 Task: Open an excel sheet with  and write heading  Product price data  Add product name:-  ' TOMS Shoe, UGG Shoe, Wolverine Shoe, Z-Coil Shoe, Adidas shoe, Gucci T-shirt, Louis Vuitton bag, Zara Shirt, H&M jeans, Chanel perfume. ' in December Last week sales are  5000 to 5050. product price in between:-  5000 to 10000. Save page EvaluationSalesTrends
Action: Mouse moved to (113, 111)
Screenshot: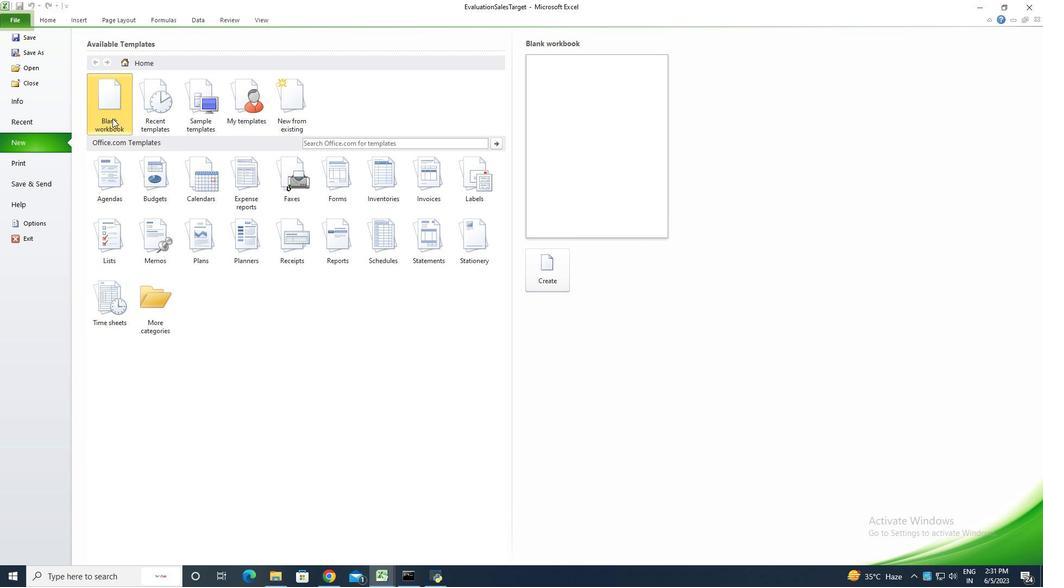 
Action: Mouse pressed left at (113, 111)
Screenshot: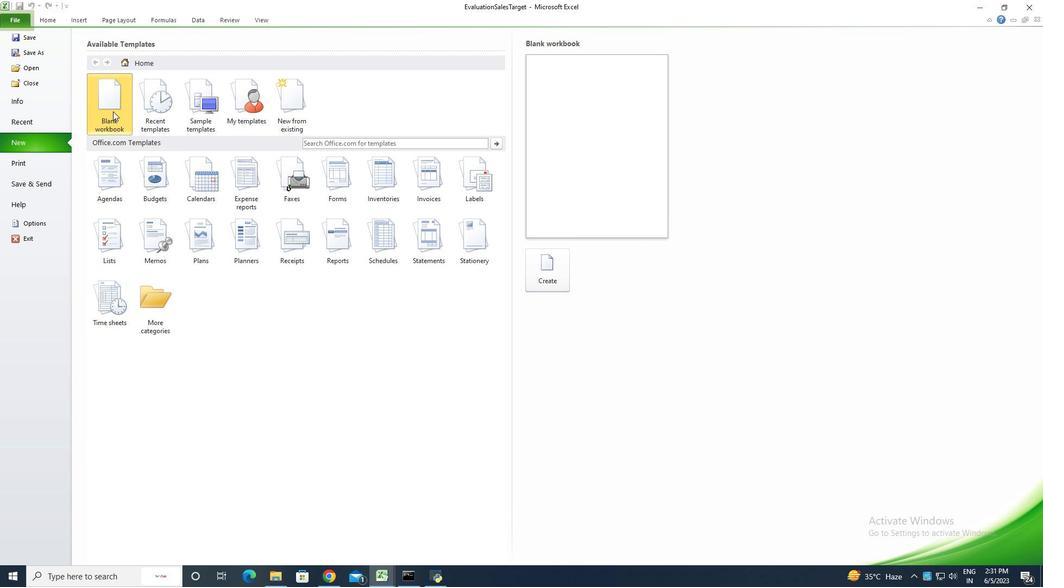 
Action: Mouse moved to (548, 279)
Screenshot: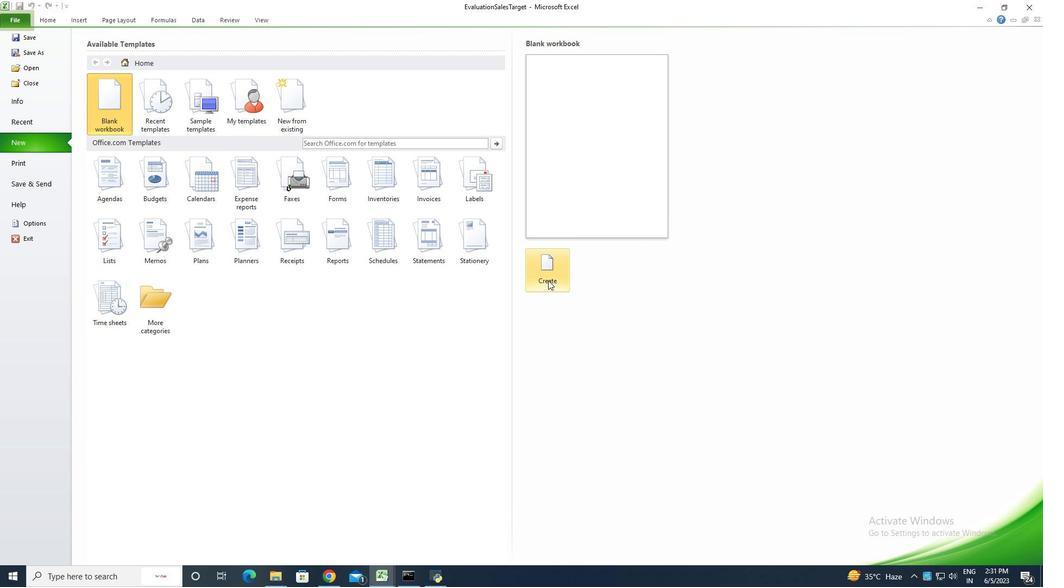 
Action: Mouse pressed left at (548, 279)
Screenshot: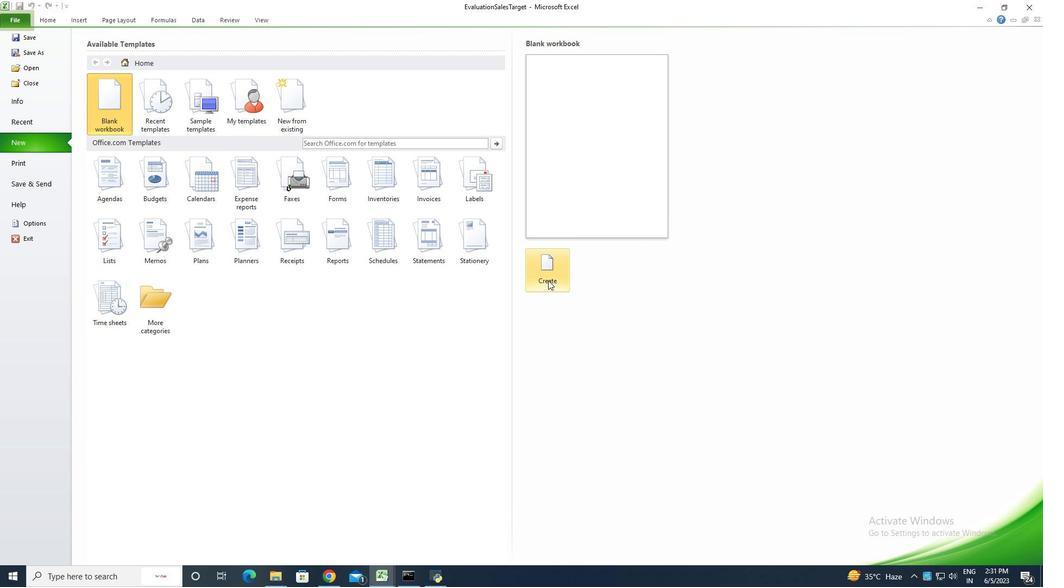 
Action: Key pressed <Key.shift><Key.shift><Key.shift>Proi<Key.backspace>duct<Key.space><Key.shift><Key.shift>Price<Key.space><Key.shift>Data<Key.enter><Key.shift><Key.shift>Product<Key.space><Key.shift><Key.shift><Key.shift>Namew<Key.backspace><Key.enter><Key.shift><Key.shift><Key.shift><Key.shift><Key.shift><Key.shift><Key.shift><Key.shift><Key.shift><Key.shift><Key.shift><Key.shift><Key.shift><Key.shift>TOMS<Key.space><Key.shift>Shoe<Key.enter><Key.shift><Key.shift><Key.shift><Key.shift><Key.shift><Key.shift><Key.shift><Key.shift><Key.shift><Key.shift><Key.shift><Key.shift><Key.shift><Key.shift><Key.shift><Key.shift><Key.shift><Key.shift><Key.shift><Key.shift>UGG<Key.space><Key.shift><Key.shift><Key.shift><Key.shift><Key.shift>Shoe<Key.enter><Key.shift>Wolverine<Key.space><Key.shift>Shoe<Key.enter><Key.shift><Key.shift><Key.shift><Key.shift>Z-<Key.shift>CC<Key.backspace>oil<Key.space><Key.shift>Shg<Key.backspace>oe<Key.enter><Key.shift>AD<Key.backspace>didas<Key.space><Key.shift>Shoe<Key.enter><Key.shift><Key.shift>Guccci<Key.backspace><Key.backspace>i<Key.space><Key.shift>T-<Key.shift>Shirt<Key.space><Key.shift><Key.backspace><Key.enter><Key.shift><Key.shift><Key.shift><Key.shift><Key.shift><Key.shift><Key.shift><Key.shift><Key.shift><Key.shift><Key.shift><Key.shift><Key.shift><Key.shift><Key.shift><Key.shift><Key.shift><Key.shift><Key.shift><Key.shift><Key.shift><Key.shift><Key.shift><Key.shift><Key.shift><Key.shift><Key.shift><Key.shift><Key.shift><Key.shift><Key.shift><Key.shift><Key.shift><Key.shift><Key.shift><Key.shift><Key.shift><Key.shift><Key.shift><Key.shift><Key.shift><Key.shift><Key.shift><Key.shift><Key.shift><Key.shift><Key.shift><Key.shift><Key.shift><Key.shift><Key.shift><Key.shift><Key.shift><Key.shift><Key.shift><Key.shift><Key.shift><Key.shift><Key.shift><Key.shift><Key.shift><Key.shift><Key.shift><Key.shift><Key.shift><Key.shift><Key.shift><Key.shift><Key.shift><Key.shift><Key.shift><Key.shift><Key.shift><Key.shift><Key.shift><Key.shift><Key.shift><Key.shift><Key.shift><Key.shift><Key.shift><Key.shift><Key.shift><Key.shift><Key.shift><Key.shift><Key.shift>Louis<Key.space><Key.shift><Key.shift><Key.shift><Key.shift><Key.shift><Key.shift><Key.shift><Key.shift><Key.shift><Key.shift><Key.shift><Key.shift><Key.shift><Key.shift><Key.shift><Key.shift><Key.shift><Key.shift><Key.shift><Key.shift><Key.shift><Key.shift><Key.shift><Key.shift><Key.shift><Key.shift><Key.shift><Key.shift><Key.shift><Key.shift><Key.shift><Key.shift><Key.shift><Key.shift><Key.shift><Key.shift><Key.shift><Key.shift><Key.shift><Key.shift><Key.shift><Key.shift><Key.shift><Key.shift>Vuitton<Key.space><Key.shift>Bag<Key.enter><Key.shift><Key.shift><Key.shift><Key.shift><Key.shift><Key.shift><Key.shift><Key.shift>Zara<Key.space><Key.shift><Key.shift><Key.shift><Key.shift>Shirt<Key.enter><Key.shift><Key.shift><Key.shift><Key.shift>H&M<Key.space>Jeans<Key.enter><Key.shift>Chanel<Key.space><Key.shift>Perfume
Screenshot: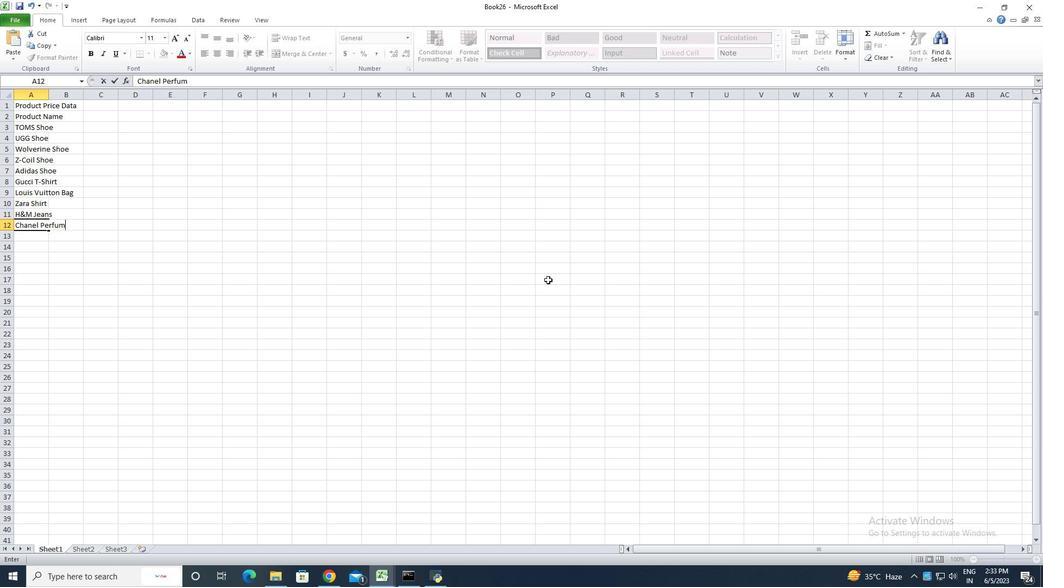 
Action: Mouse moved to (253, 234)
Screenshot: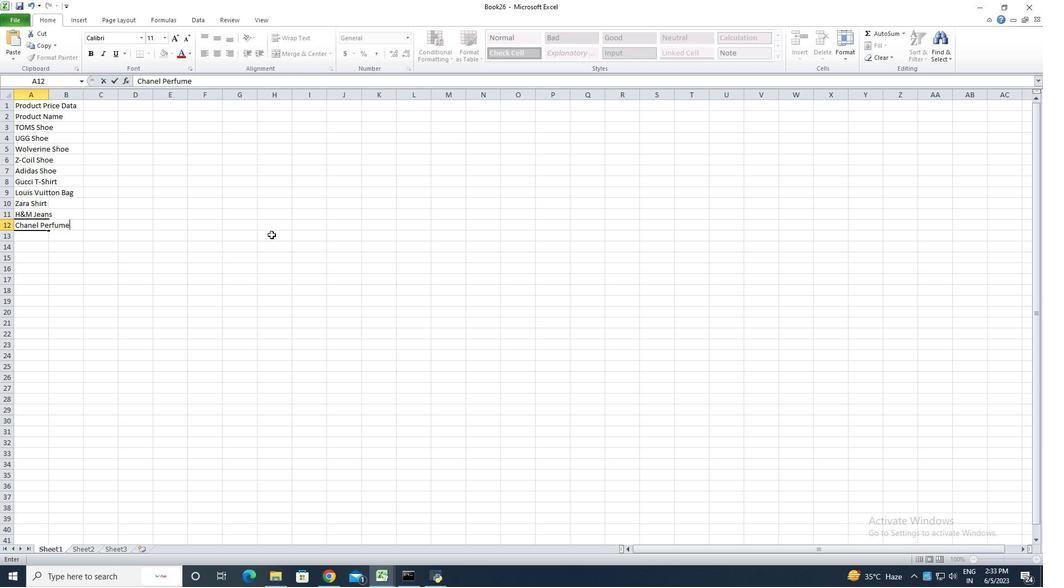 
Action: Key pressed <Key.enter>
Screenshot: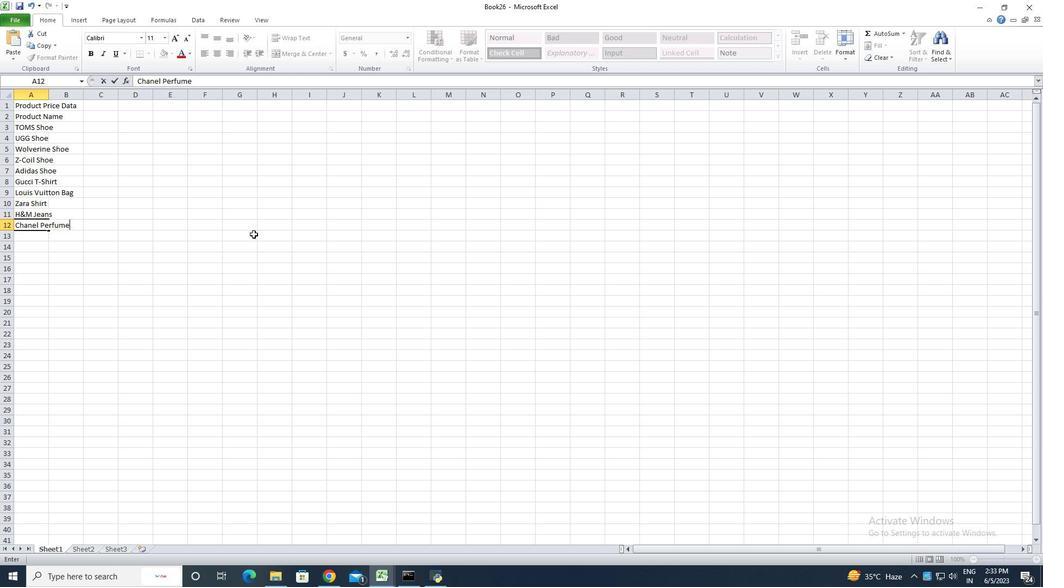 
Action: Mouse moved to (49, 96)
Screenshot: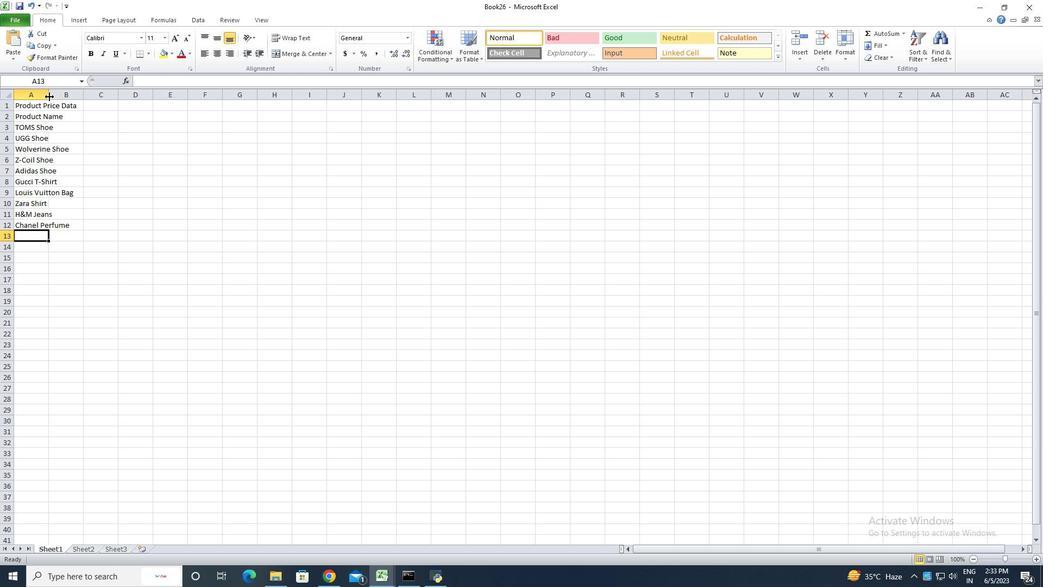 
Action: Mouse pressed left at (49, 96)
Screenshot: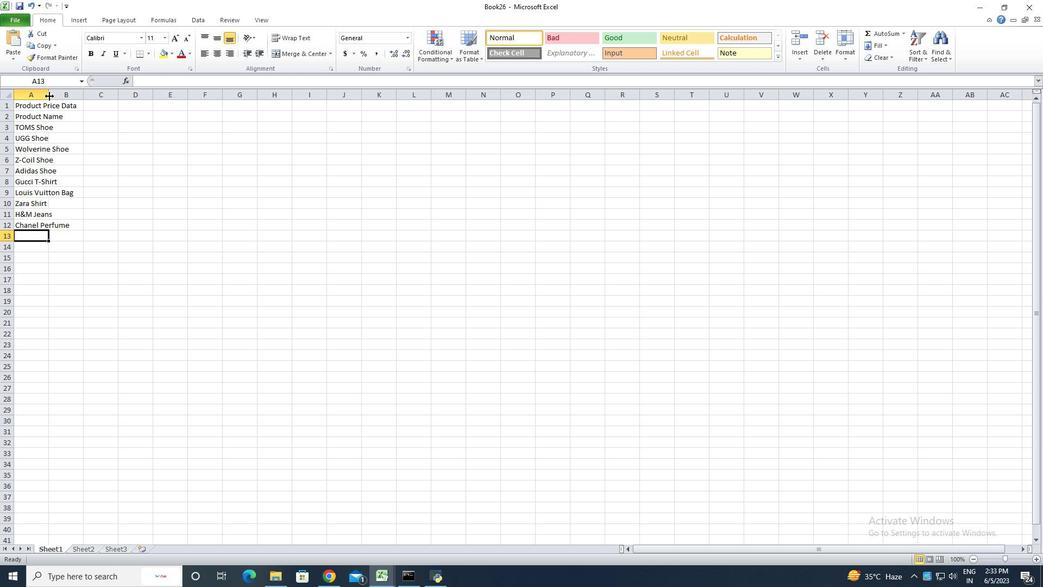 
Action: Mouse pressed left at (49, 96)
Screenshot: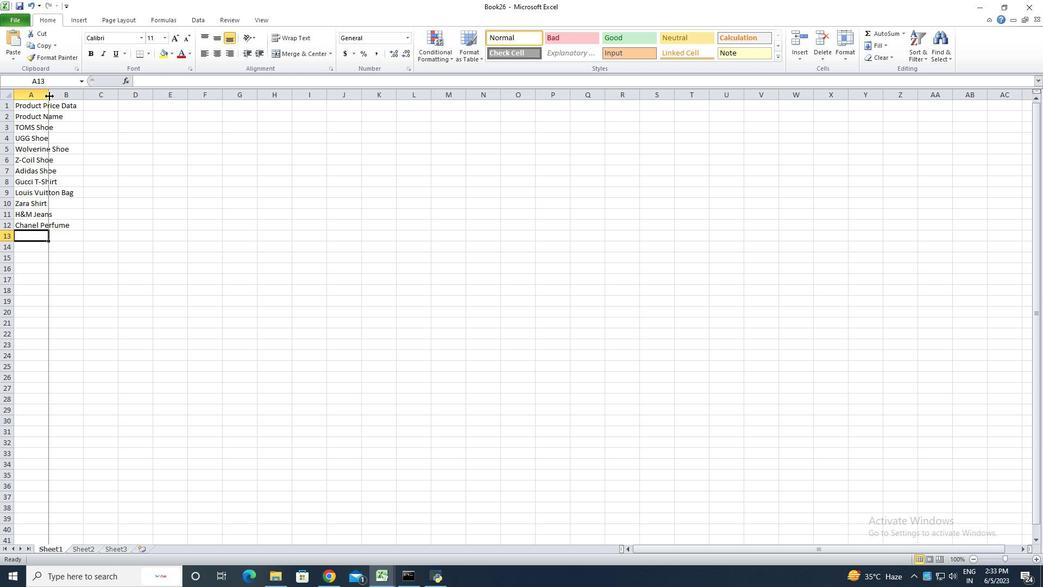
Action: Mouse moved to (90, 115)
Screenshot: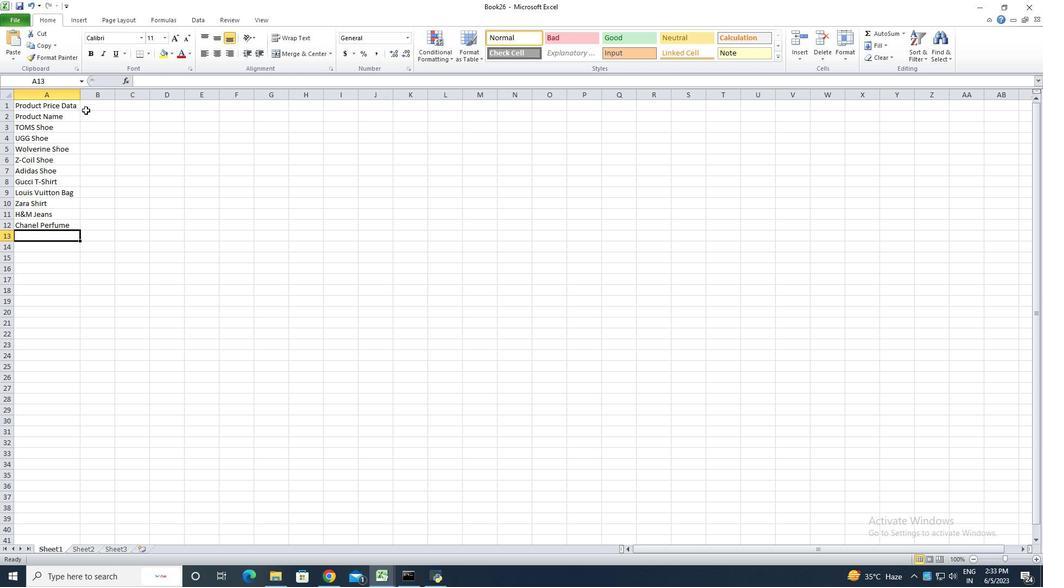 
Action: Mouse pressed left at (90, 115)
Screenshot: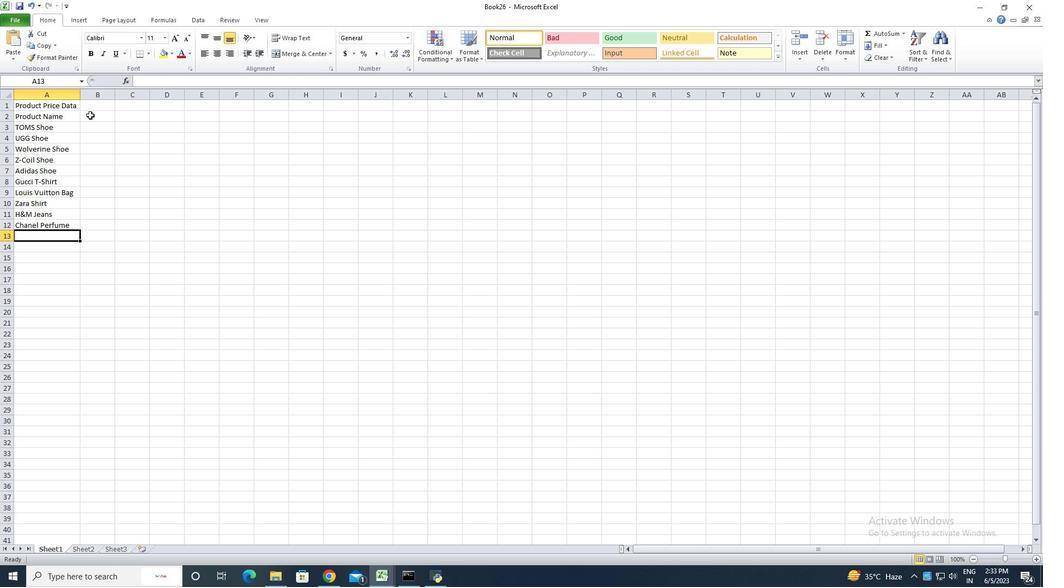 
Action: Key pressed <Key.shift>December<Key.space>aaaaaaaaal<Key.backspace><Key.backspace><Key.backspace><Key.backspace><Key.backspace><Key.backspace><Key.backspace><Key.backspace><Key.backspace><Key.backspace><Key.shift><Key.shift><Key.shift><Key.shift><Key.shift><Key.shift>Last<Key.space><Key.shift>Week<Key.space><Key.shift>Sales<Key.enter>5000<Key.enter>5010<Key.enter>5015<Key.enter>2<Key.backspace>5015<Key.backspace><Key.backspace>20<Key.enter>5025<Key.enter>5030<Key.enter>5035<Key.enter>5040<Key.enter>5045<Key.backspace><Key.backspace>00<Key.enter>5050<Key.enter>
Screenshot: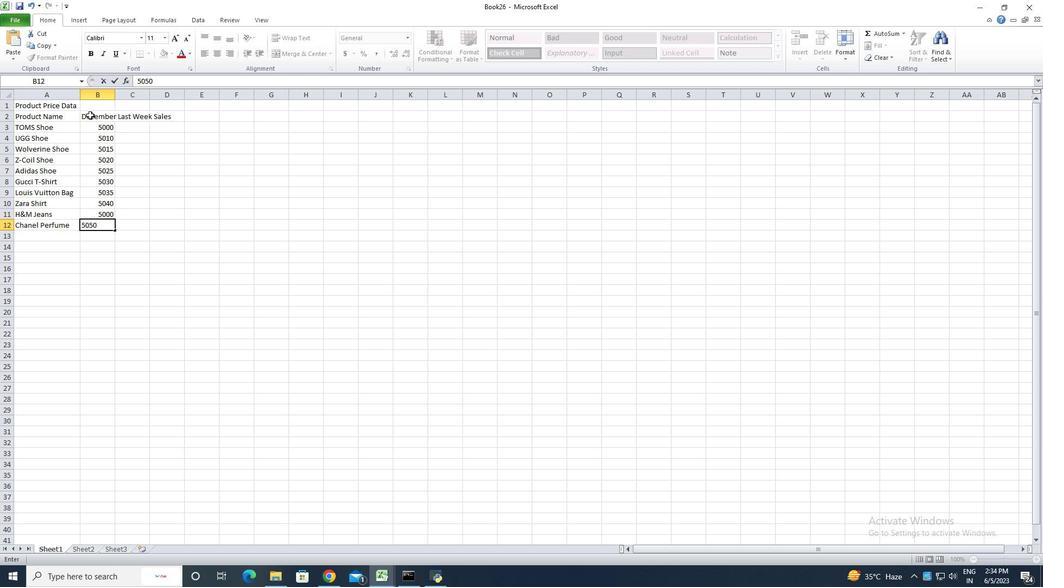 
Action: Mouse moved to (114, 97)
Screenshot: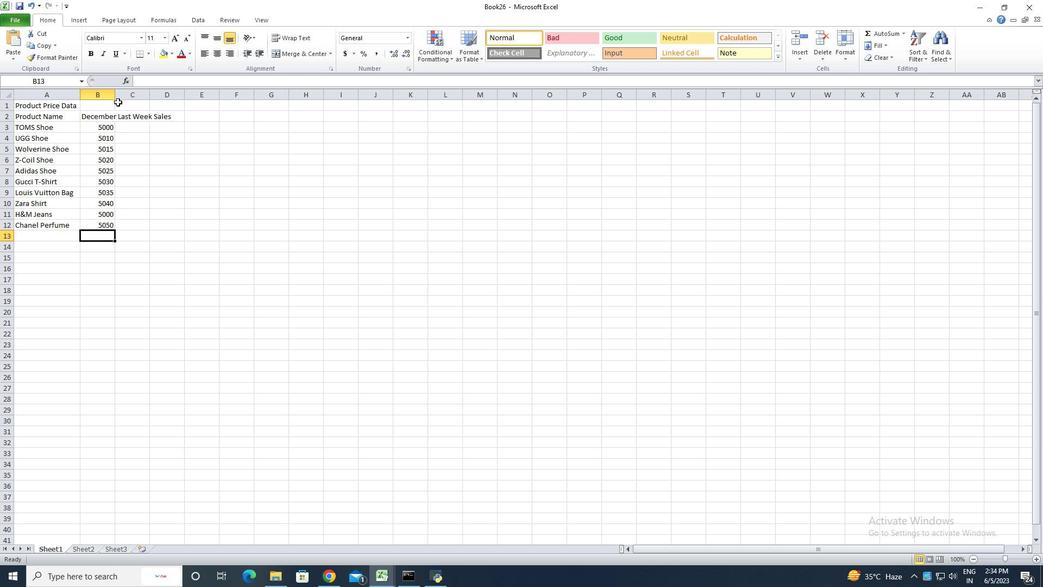
Action: Mouse pressed left at (114, 97)
Screenshot: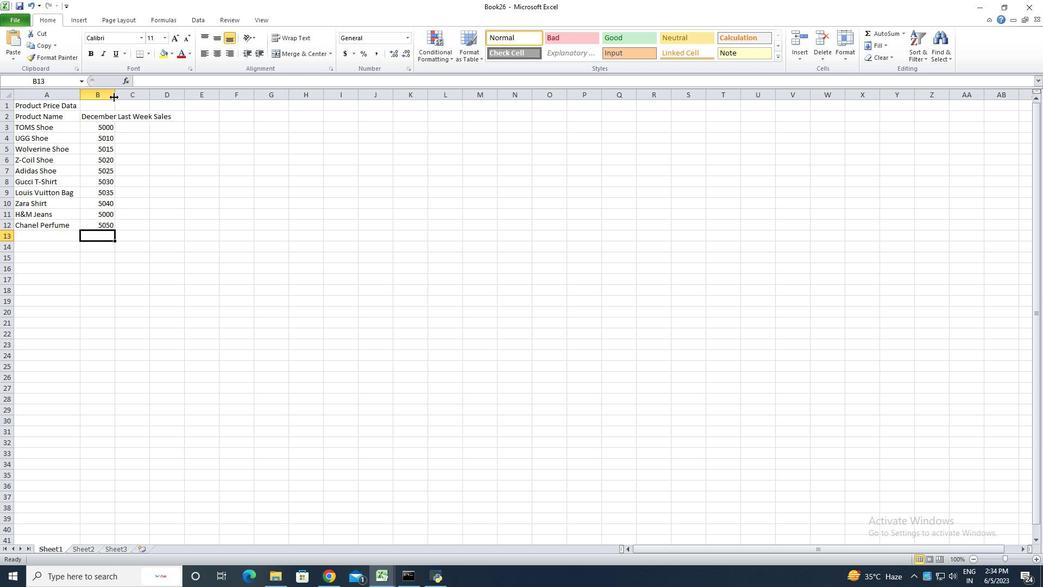 
Action: Mouse moved to (114, 97)
Screenshot: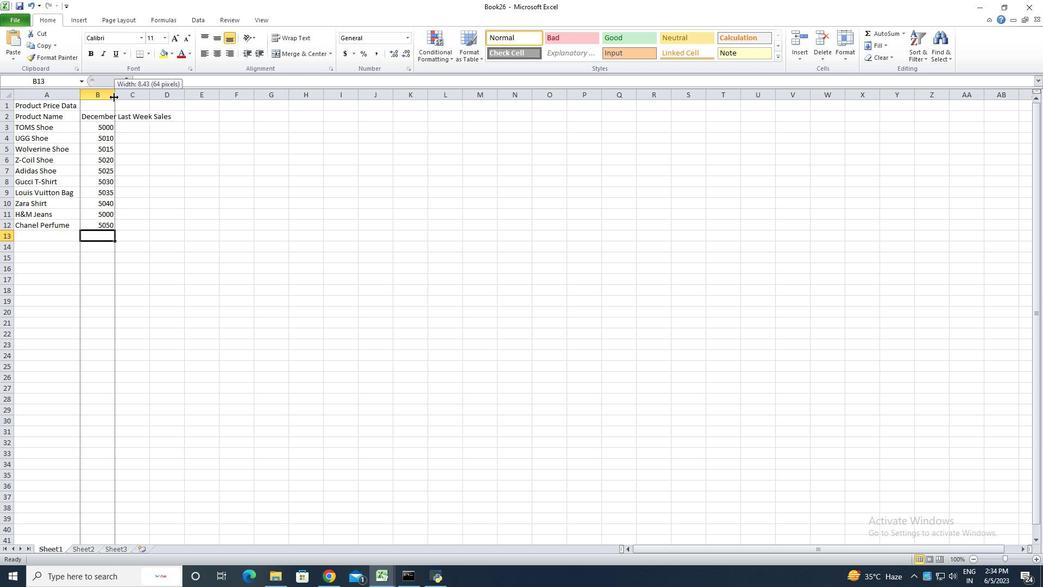 
Action: Mouse pressed left at (114, 97)
Screenshot: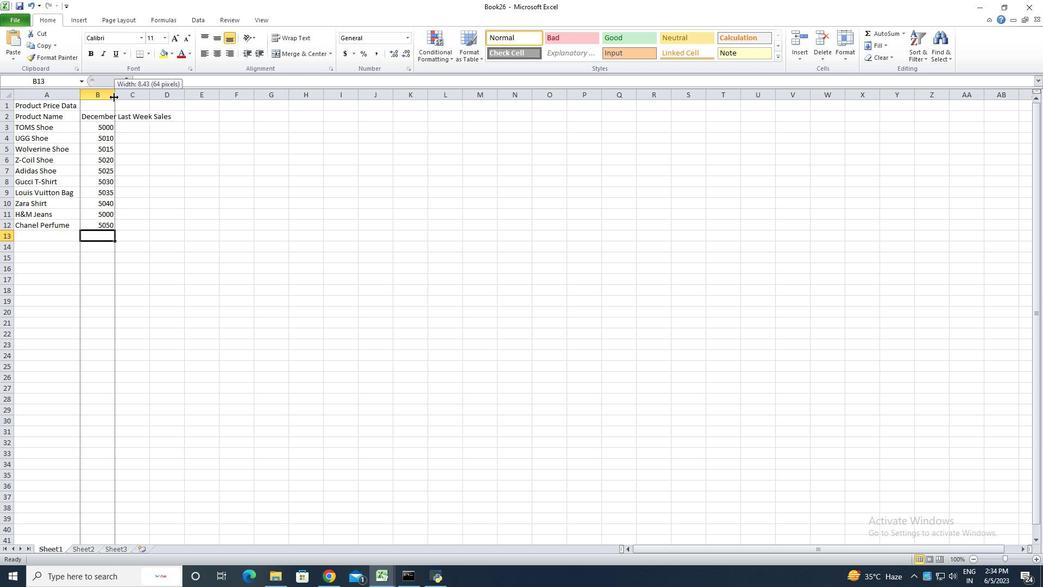 
Action: Mouse moved to (192, 117)
Screenshot: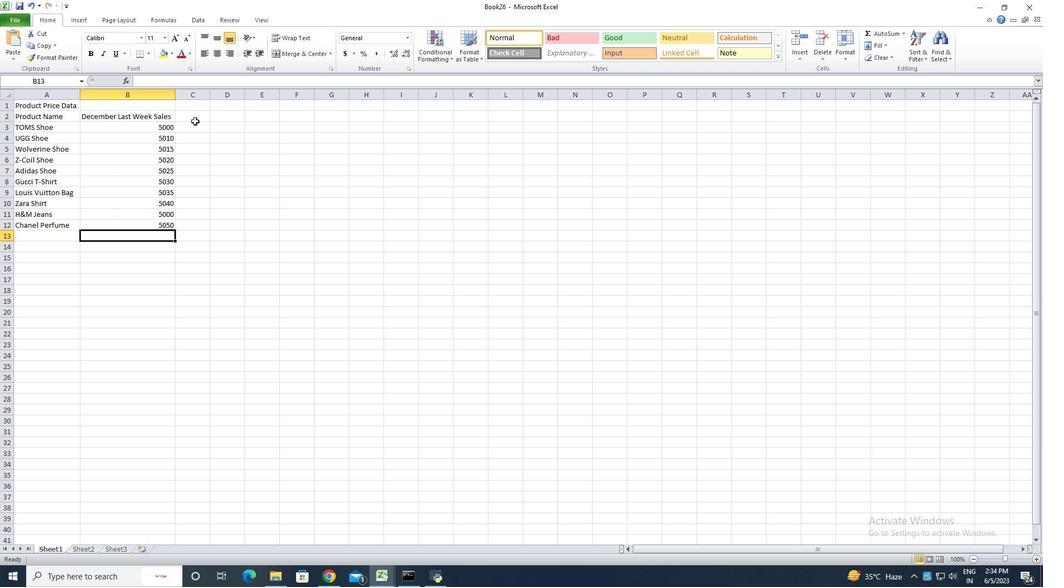 
Action: Mouse pressed left at (192, 117)
Screenshot: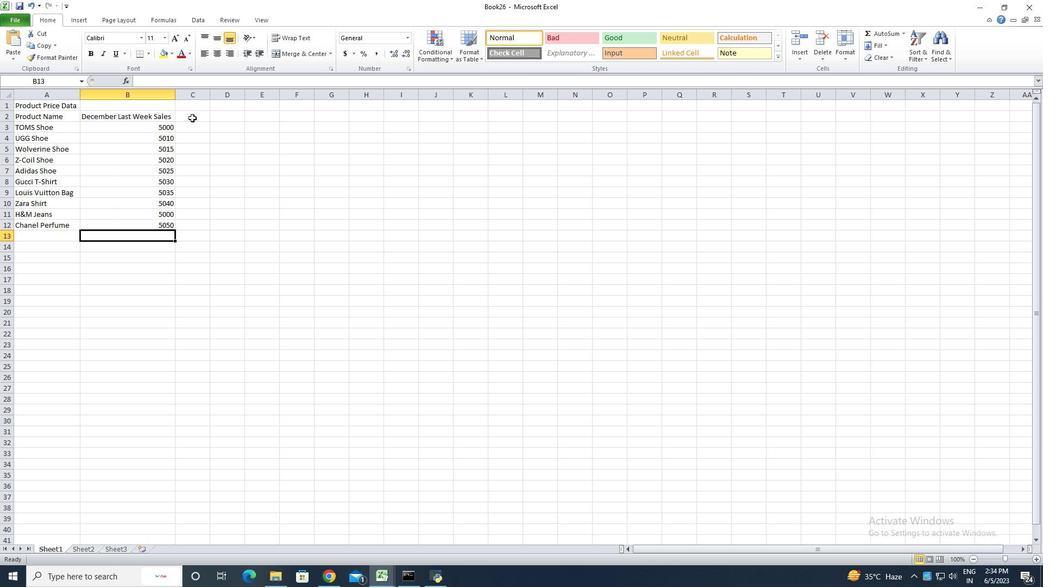 
Action: Key pressed <Key.shift><Key.shift>Produce<Key.backspace><Key.backspace>ct<Key.space><Key.shift>Price<Key.enter><Key.shift>5000<Key.enter>5500<Key.enter>6000<Key.enter>6600<Key.enter>7000<Key.enter>7500<Key.enter>8000<Key.enter>8300<Key.enter>9000<Key.enter>10000<Key.enter>
Screenshot: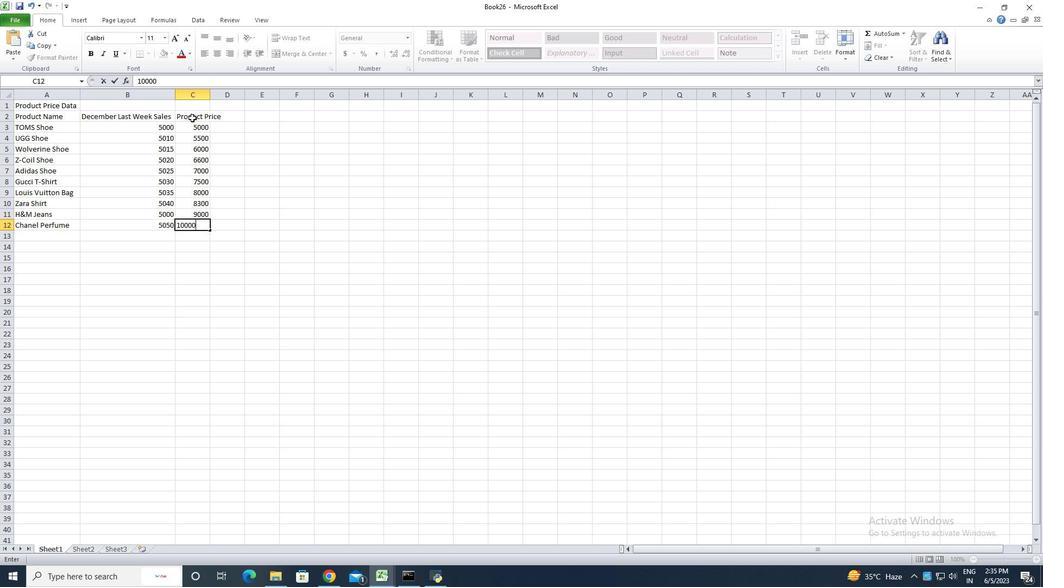 
Action: Mouse moved to (210, 92)
Screenshot: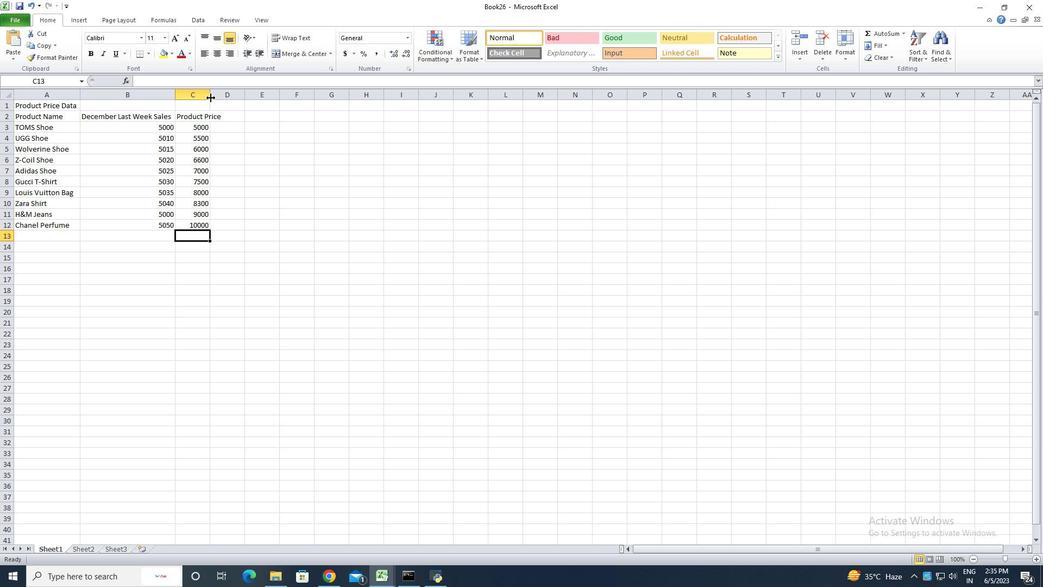 
Action: Mouse pressed left at (210, 92)
Screenshot: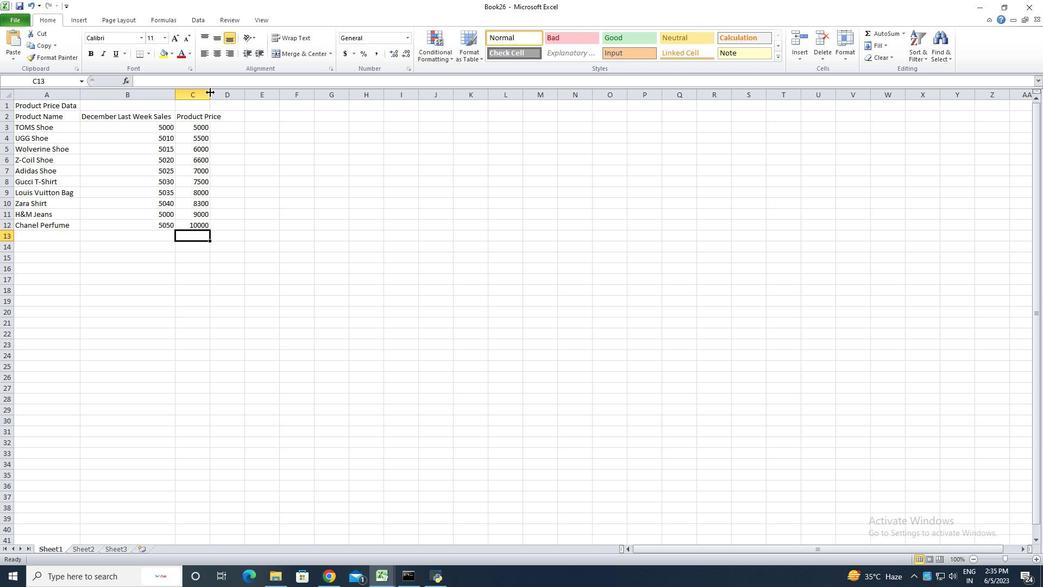 
Action: Mouse pressed left at (210, 92)
Screenshot: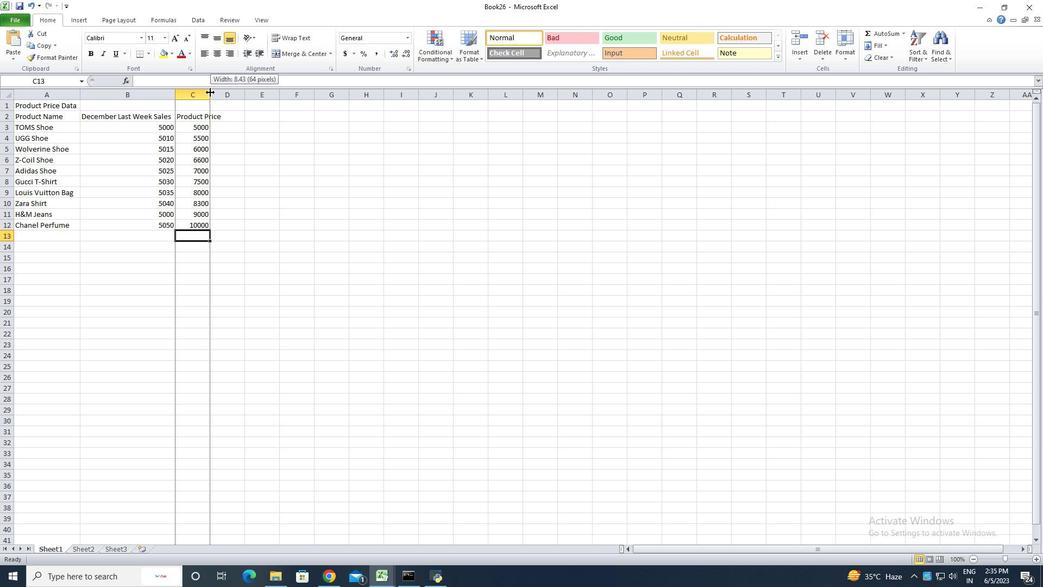 
Action: Mouse moved to (60, 106)
Screenshot: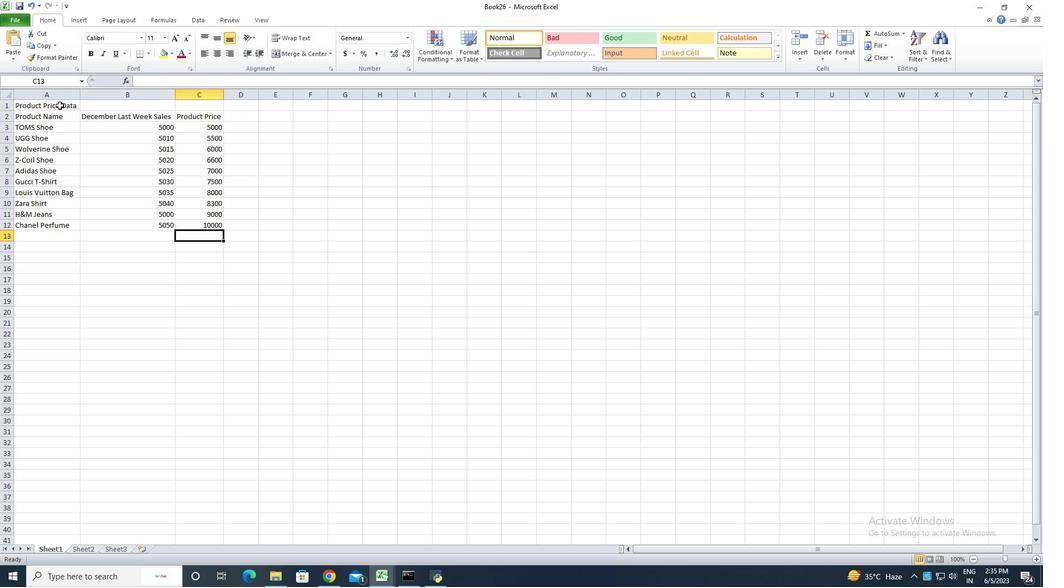 
Action: Mouse pressed left at (60, 106)
Screenshot: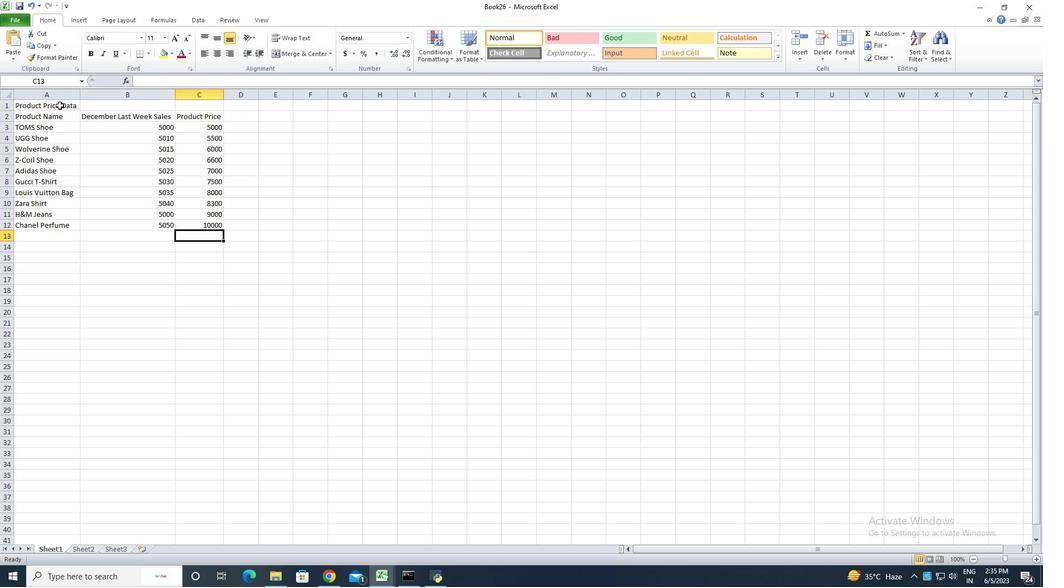
Action: Mouse moved to (287, 50)
Screenshot: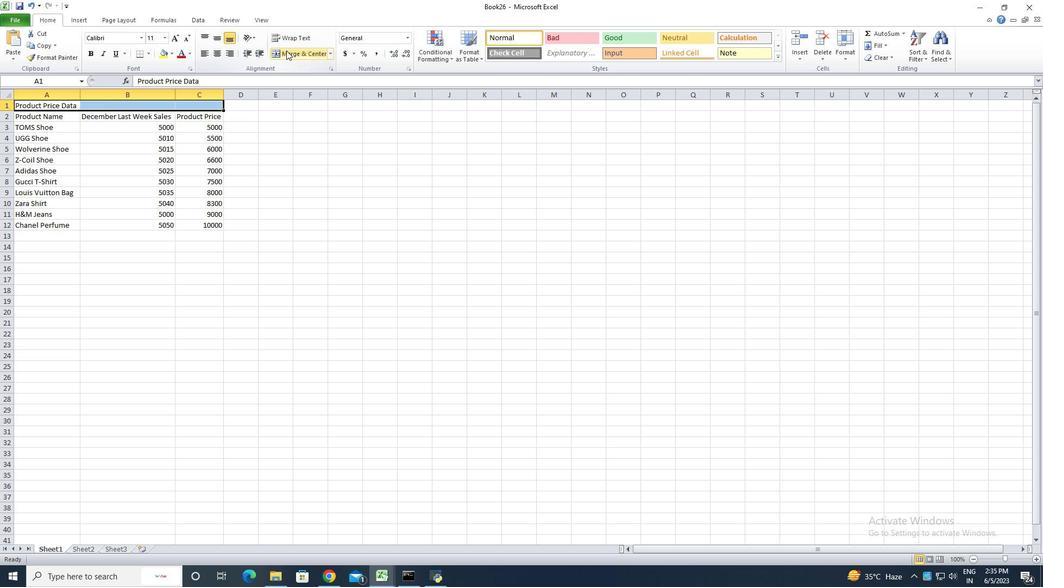 
Action: Mouse pressed left at (287, 50)
Screenshot: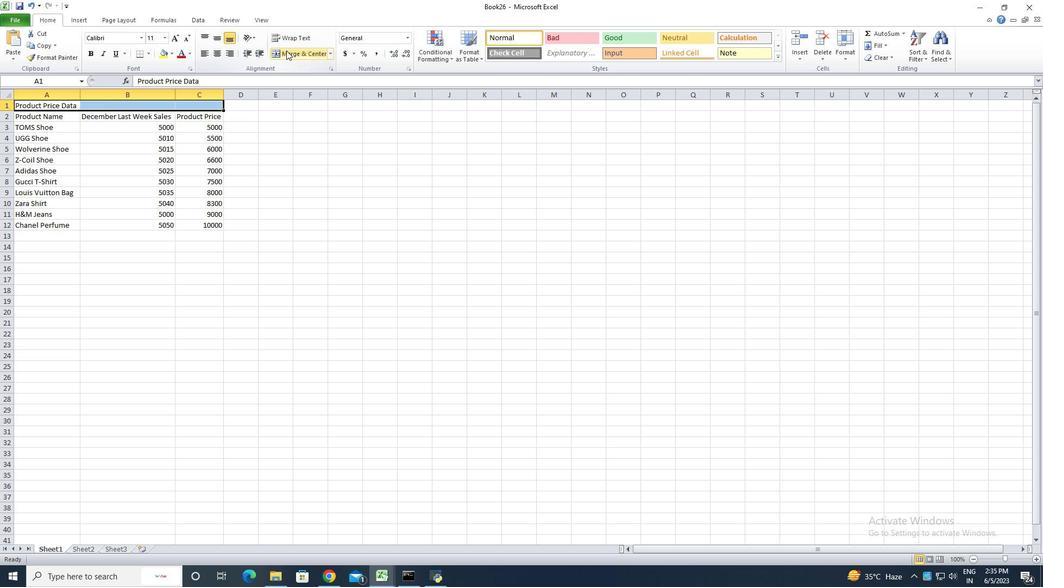 
Action: Mouse moved to (19, 22)
Screenshot: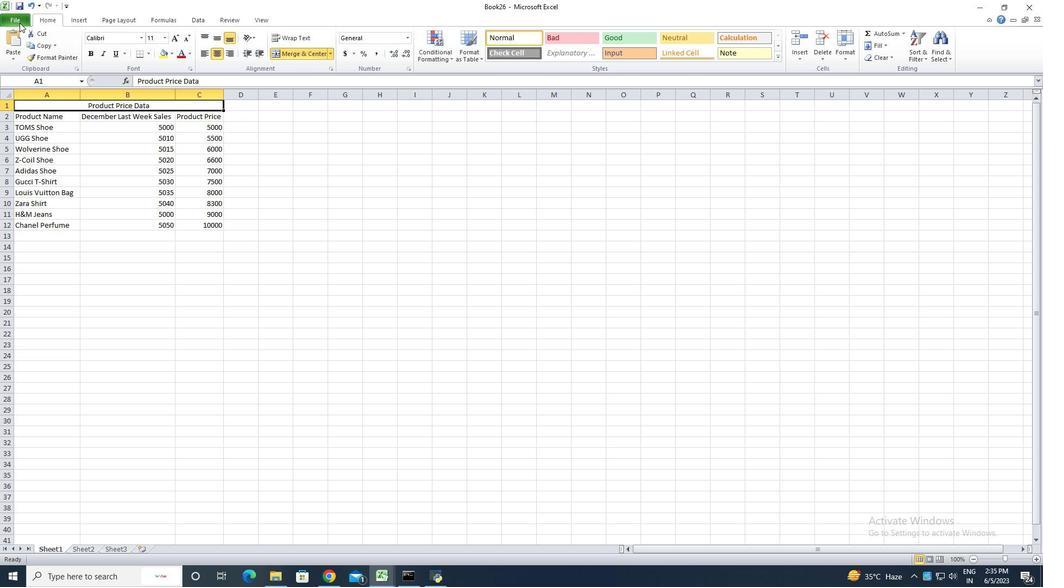 
Action: Mouse pressed left at (19, 22)
Screenshot: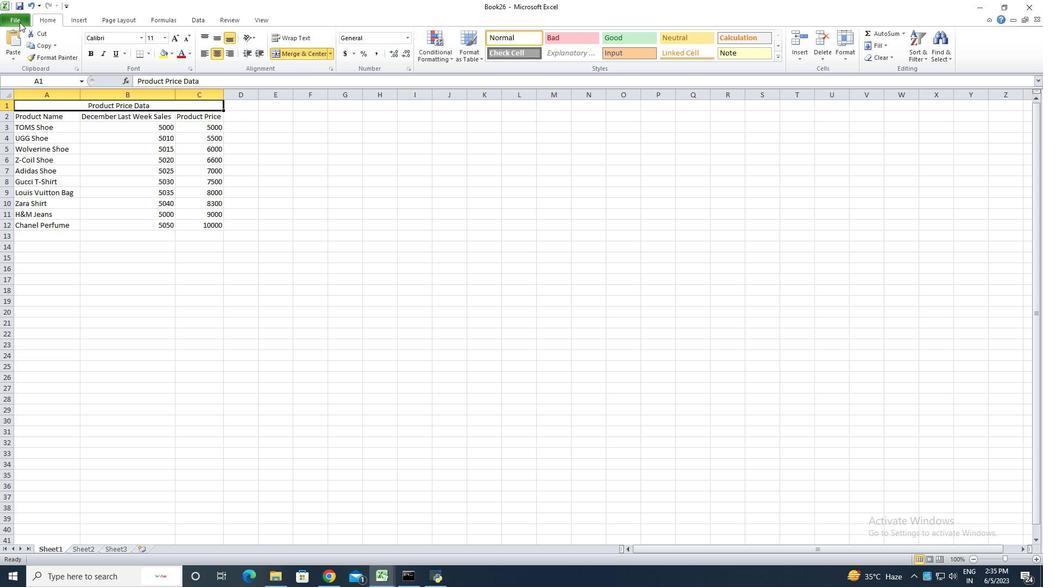 
Action: Mouse moved to (27, 50)
Screenshot: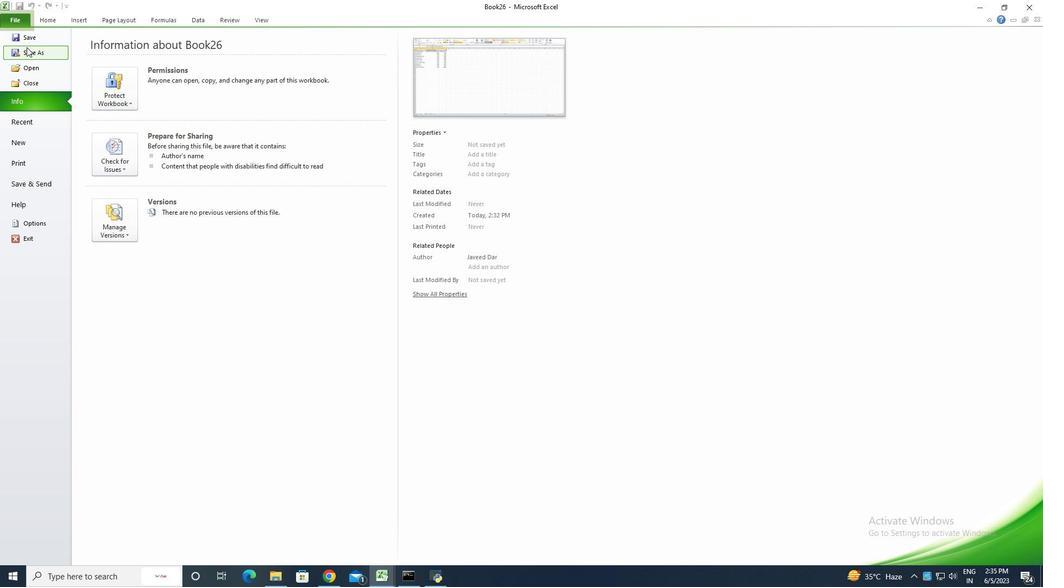 
Action: Mouse pressed left at (27, 50)
Screenshot: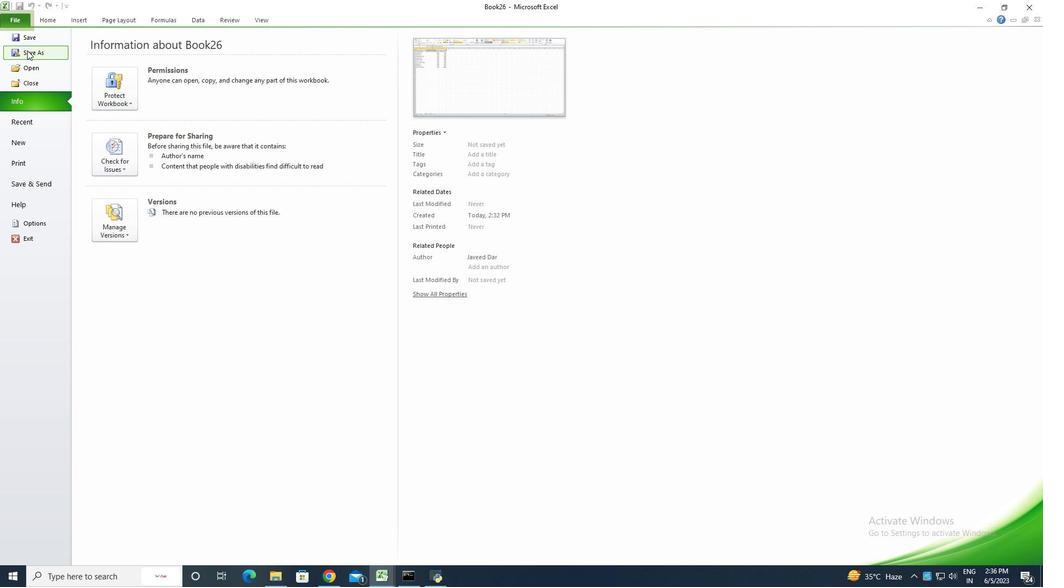 
Action: Key pressed <Key.shift><Key.shift><Key.shift><Key.shift><Key.shift><Key.shift><Key.shift><Key.shift><Key.shift><Key.shift><Key.shift><Key.shift><Key.shift><Key.shift><Key.shift><Key.shift><Key.shift><Key.shift><Key.shift><Key.shift><Key.shift>Evaluation<Key.shift>Sales<Key.space><Key.shift>Trends
Screenshot: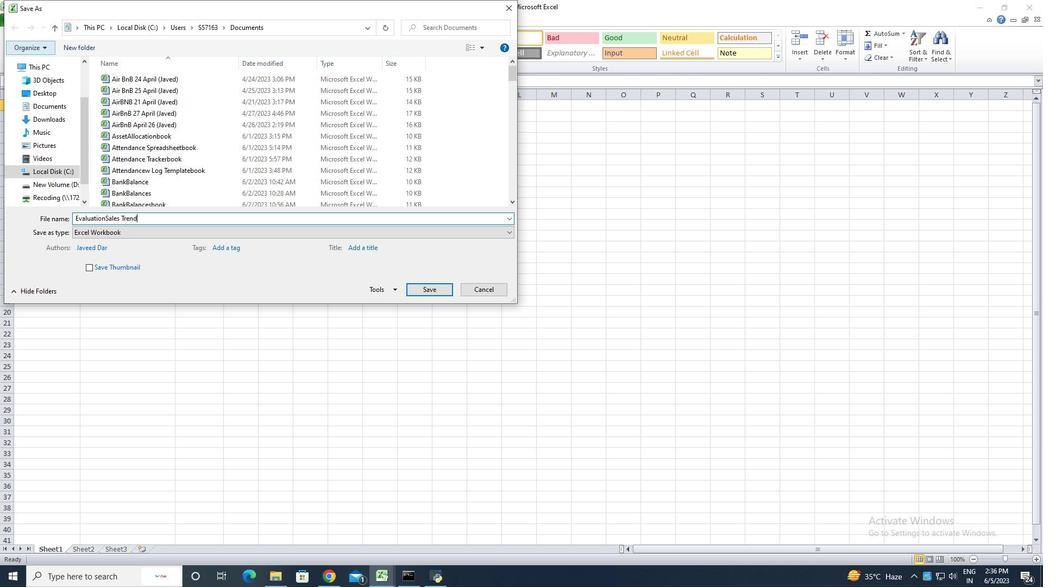 
Action: Mouse moved to (415, 289)
Screenshot: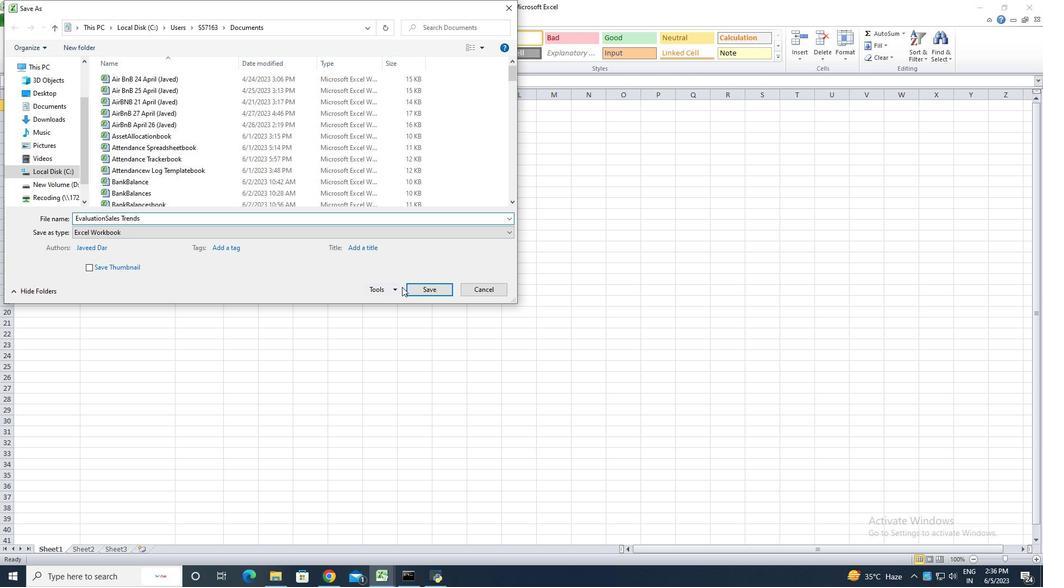 
Action: Mouse pressed left at (415, 289)
Screenshot: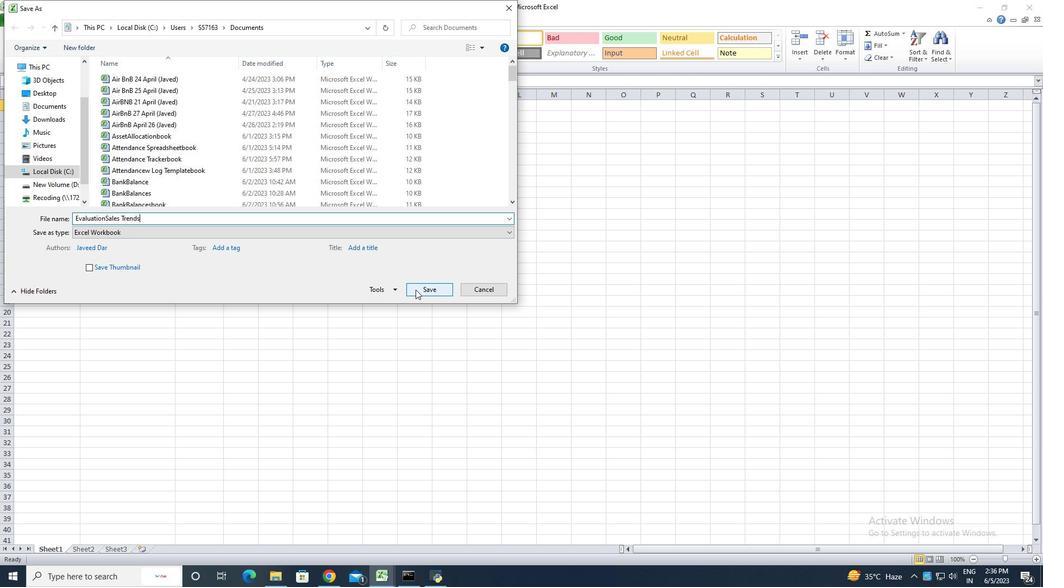 
Action: Key pressed ctrl+S
Screenshot: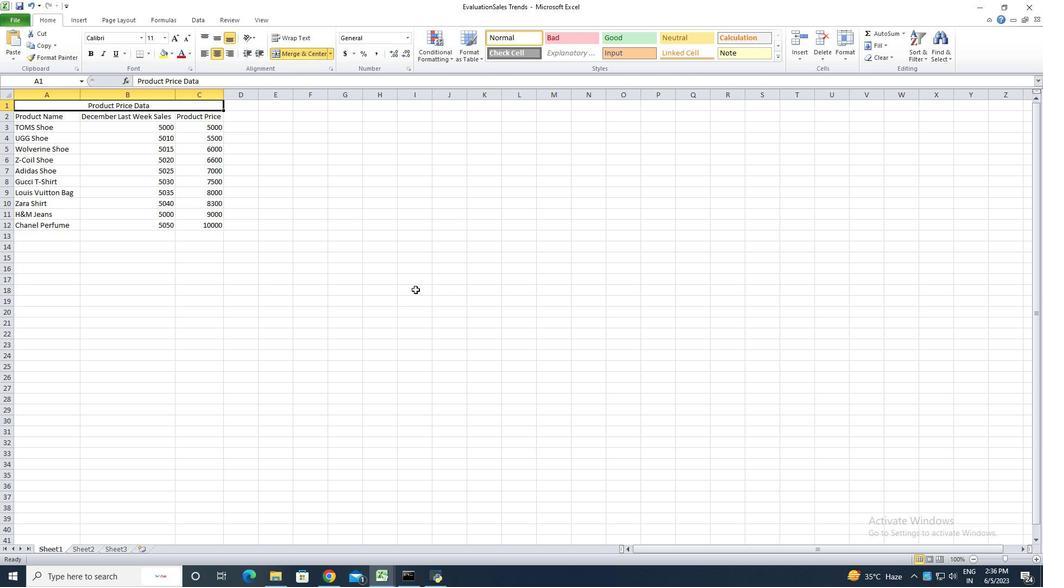 
